 Task: Write and save a response "It is very easy to put your head in the sand about this until the crucial moment. It is also easy to attribute it to bad luck".
Action: Mouse moved to (532, 63)
Screenshot: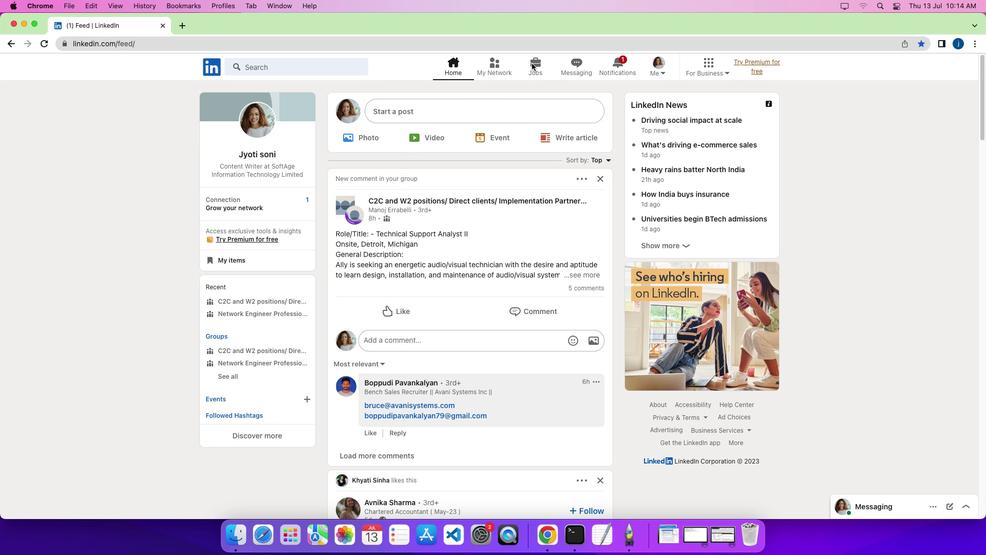 
Action: Mouse pressed left at (532, 63)
Screenshot: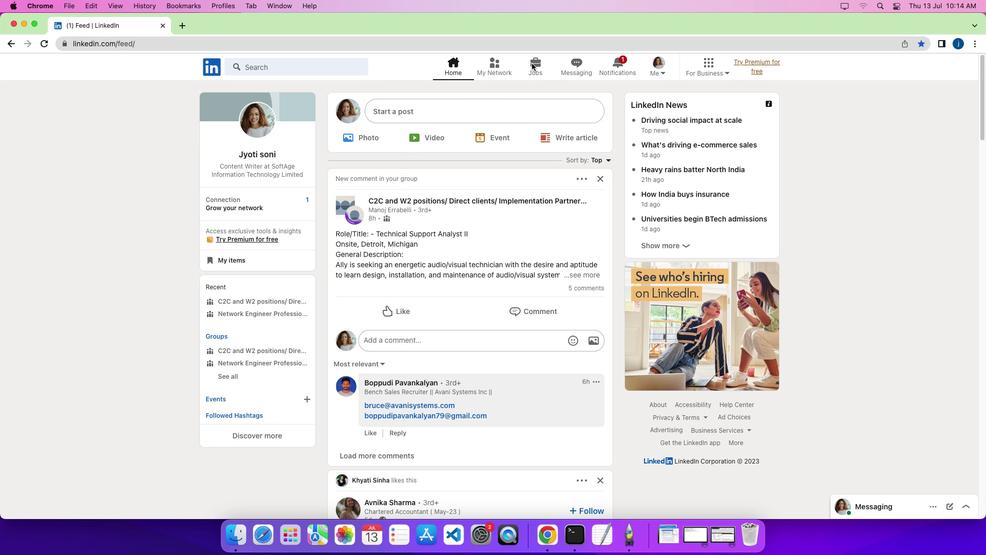 
Action: Mouse moved to (532, 63)
Screenshot: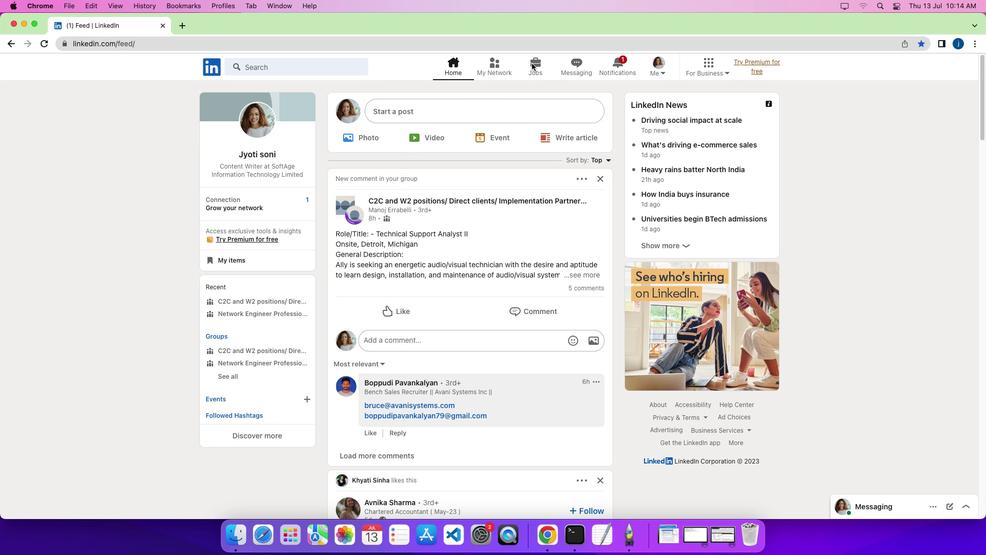 
Action: Mouse pressed left at (532, 63)
Screenshot: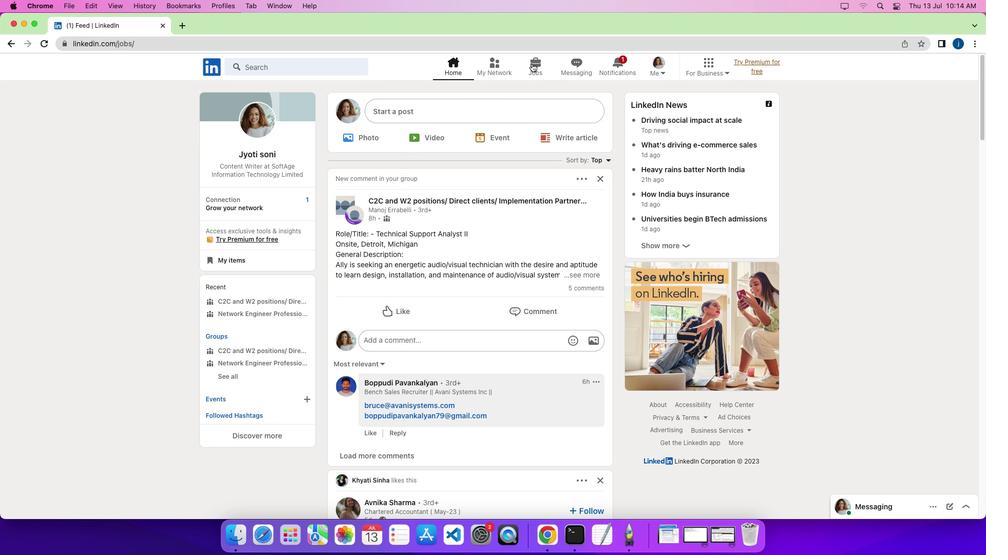 
Action: Mouse moved to (253, 186)
Screenshot: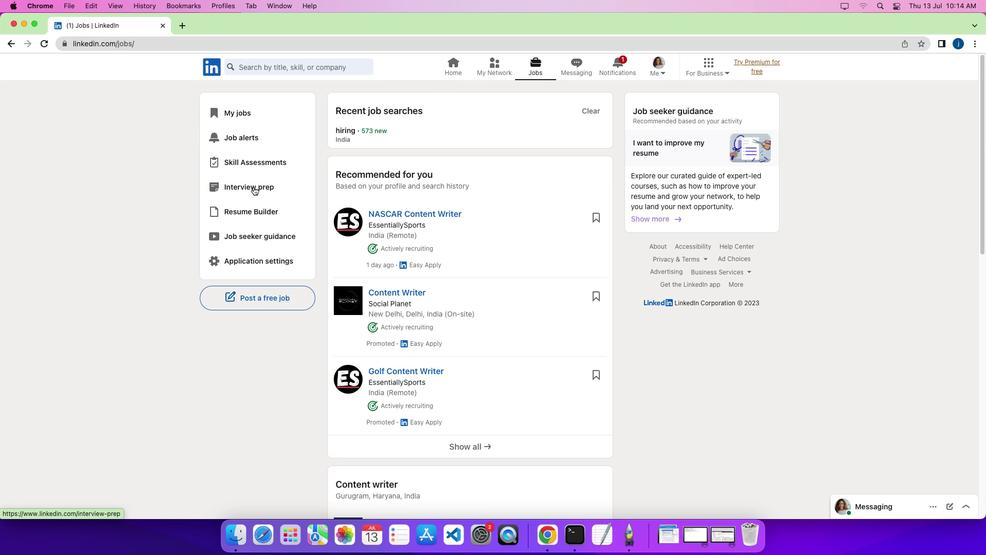 
Action: Mouse pressed left at (253, 186)
Screenshot: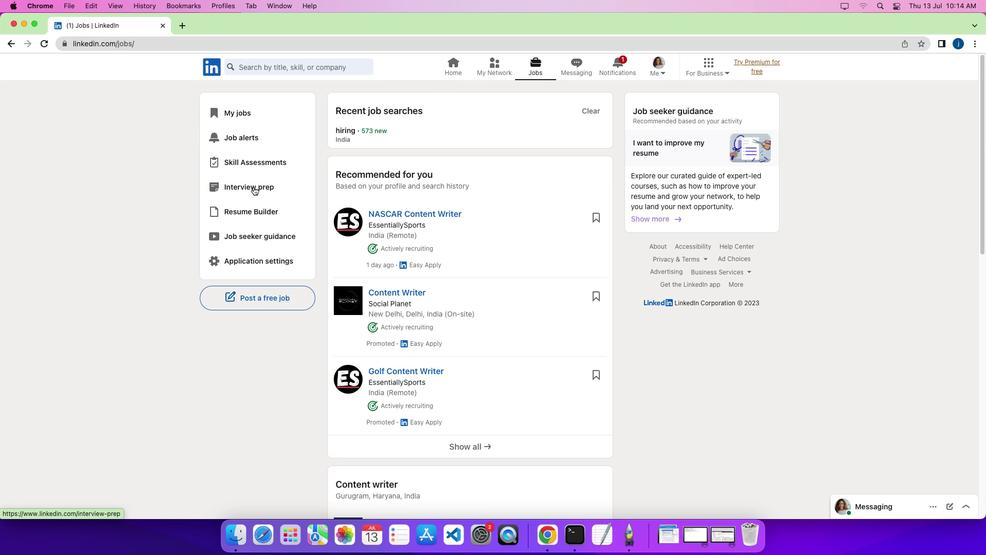 
Action: Mouse moved to (325, 109)
Screenshot: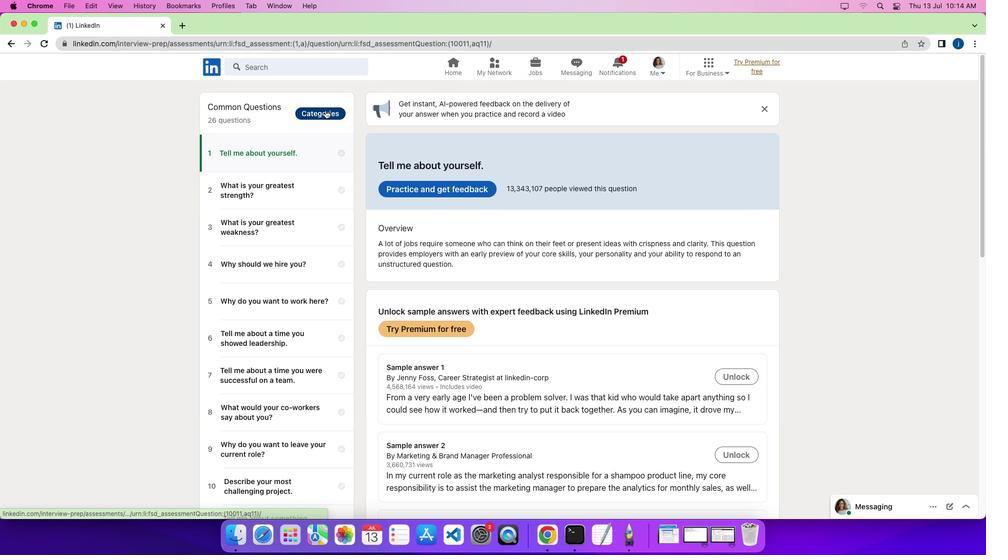 
Action: Mouse pressed left at (325, 109)
Screenshot: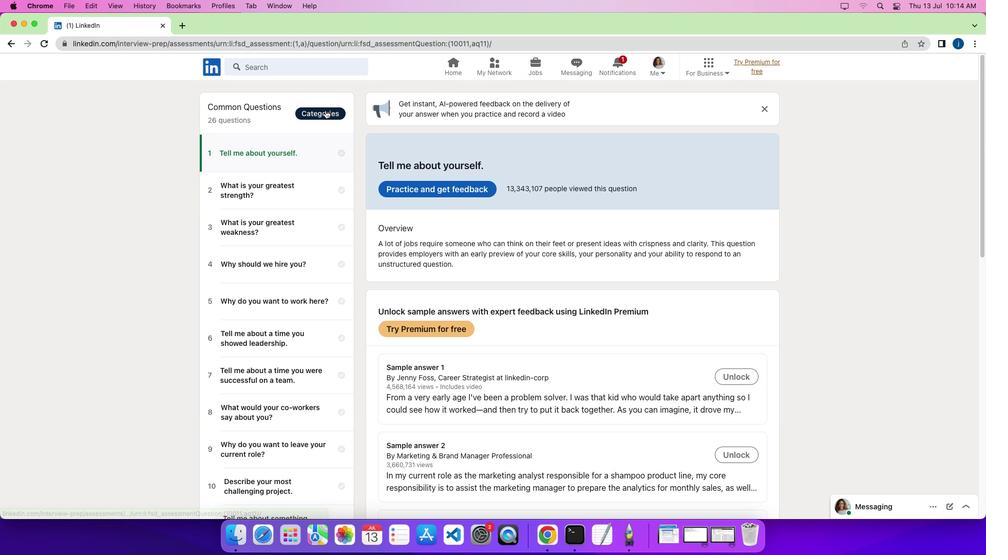 
Action: Mouse moved to (274, 446)
Screenshot: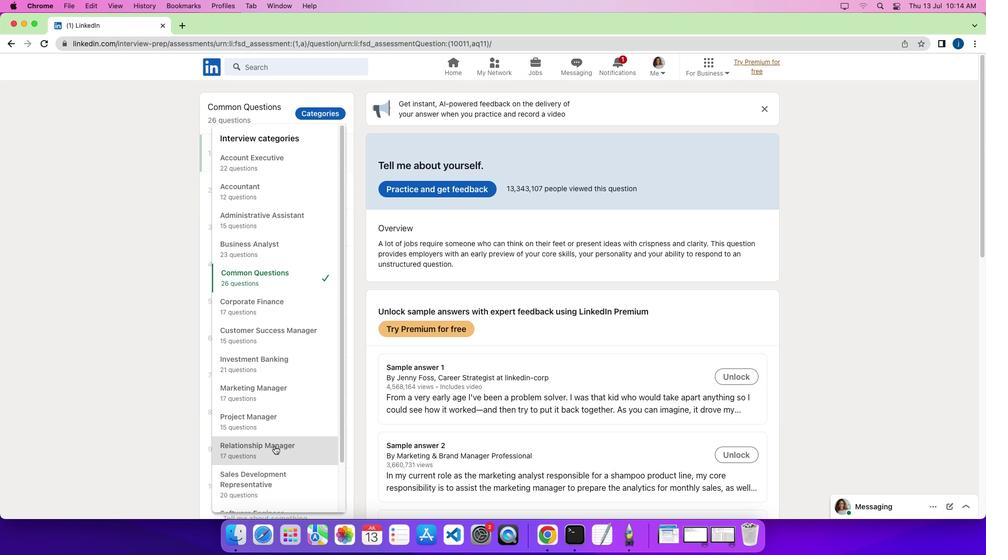 
Action: Mouse pressed left at (274, 446)
Screenshot: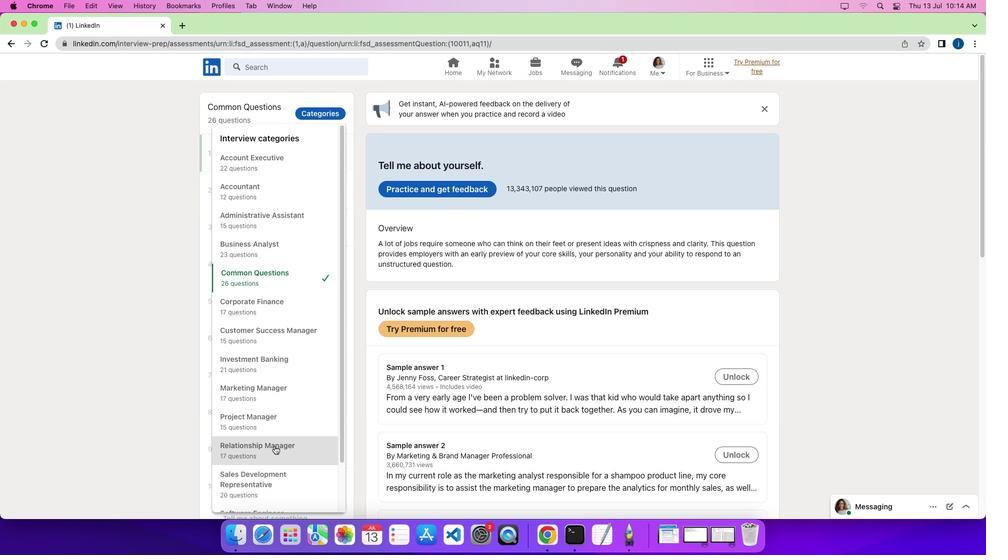 
Action: Mouse moved to (274, 445)
Screenshot: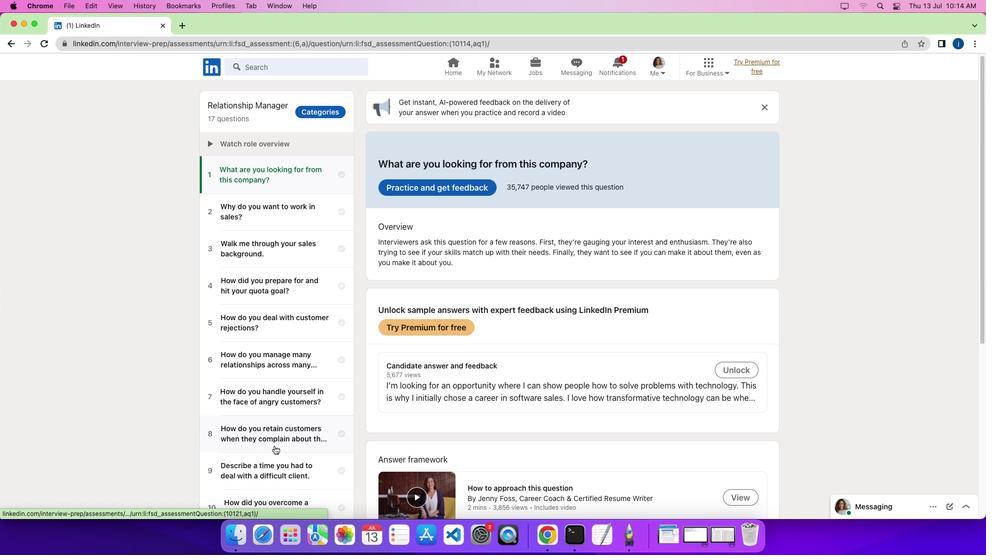 
Action: Mouse scrolled (274, 445) with delta (0, 0)
Screenshot: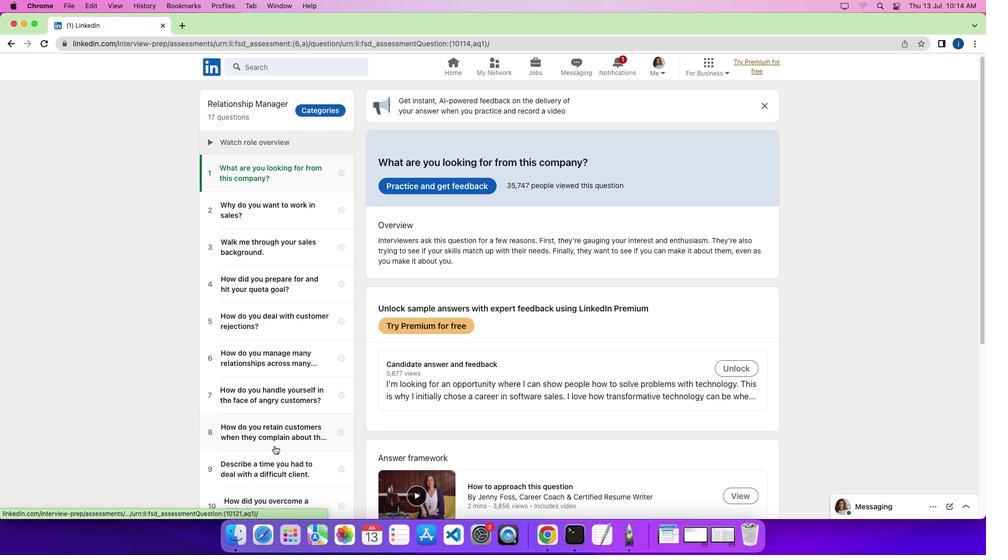 
Action: Mouse scrolled (274, 445) with delta (0, 0)
Screenshot: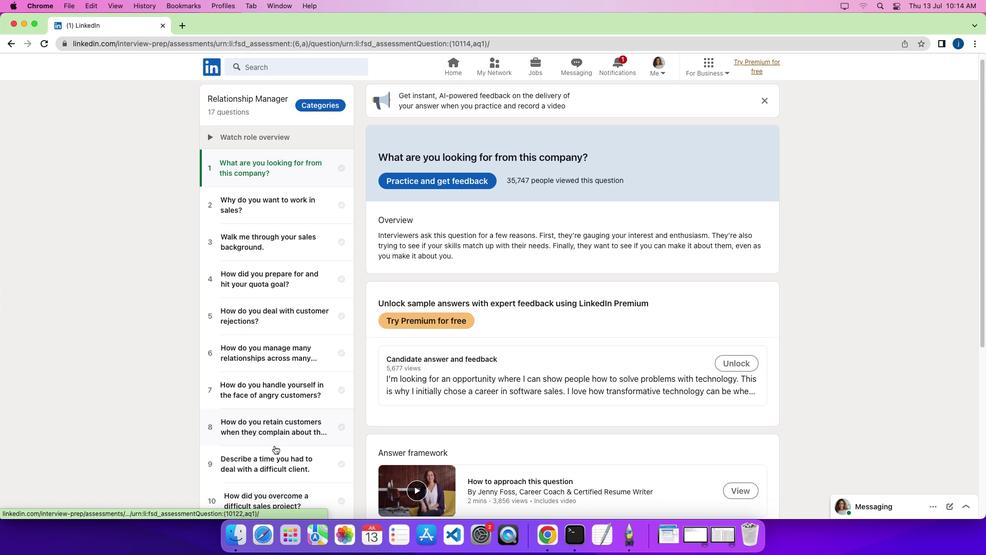 
Action: Mouse scrolled (274, 445) with delta (0, 0)
Screenshot: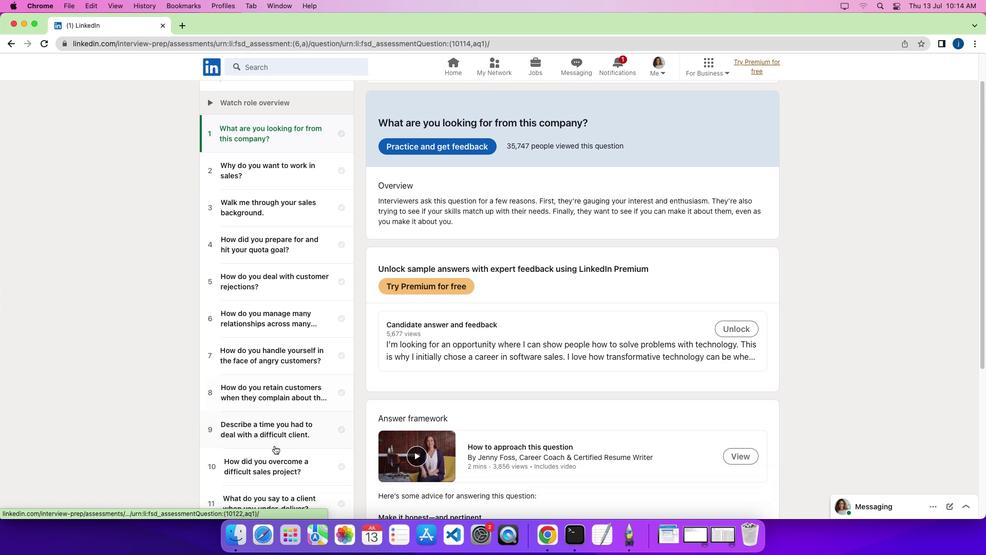 
Action: Mouse scrolled (274, 445) with delta (0, 0)
Screenshot: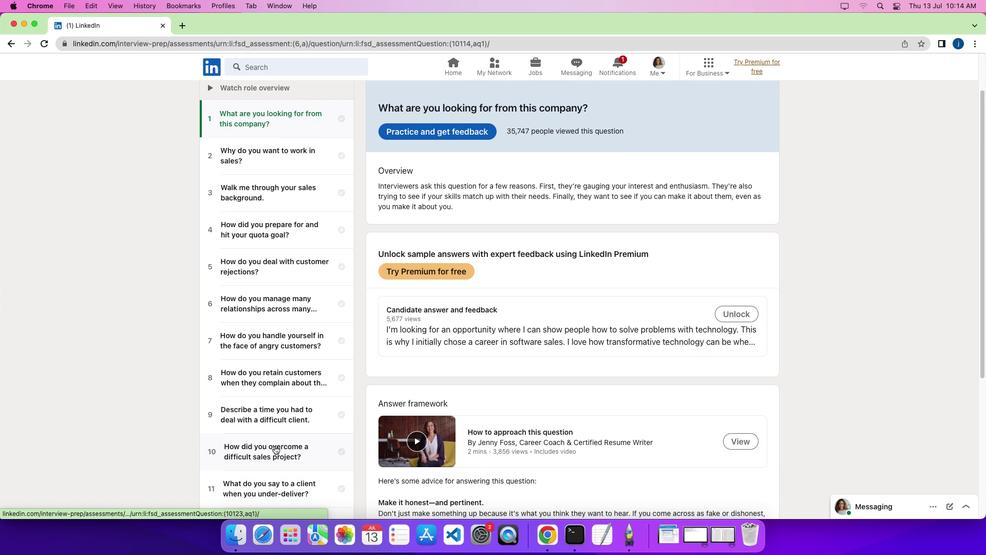 
Action: Mouse scrolled (274, 445) with delta (0, 0)
Screenshot: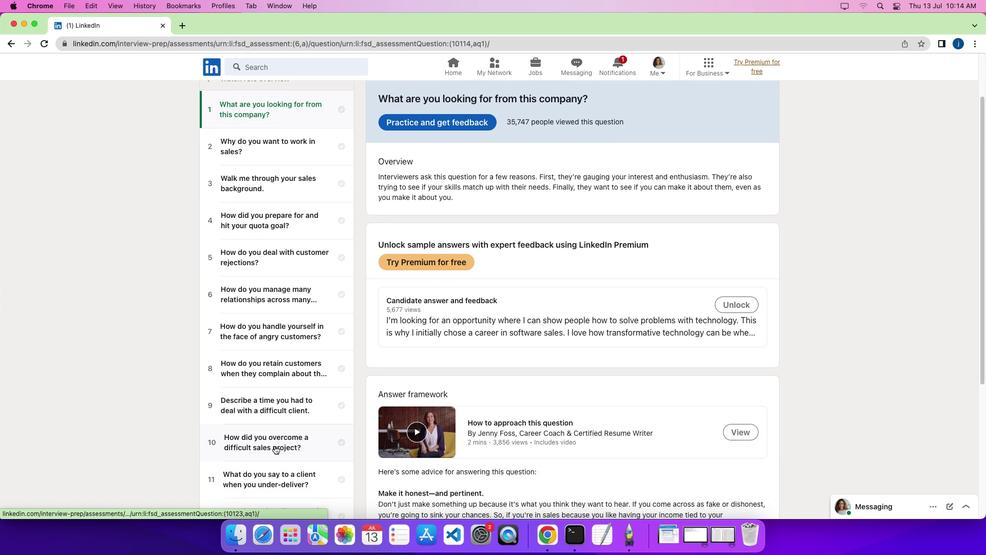 
Action: Mouse moved to (273, 456)
Screenshot: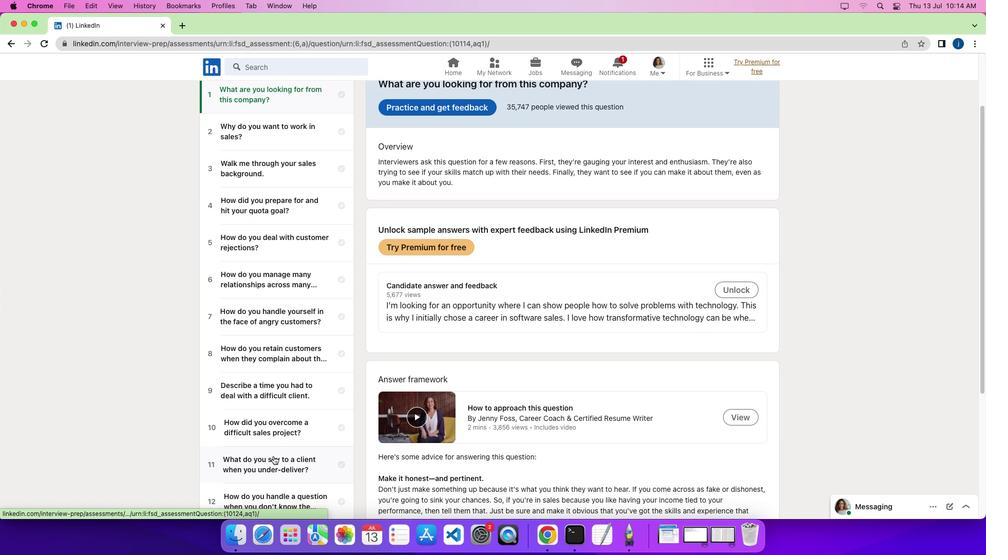 
Action: Mouse pressed left at (273, 456)
Screenshot: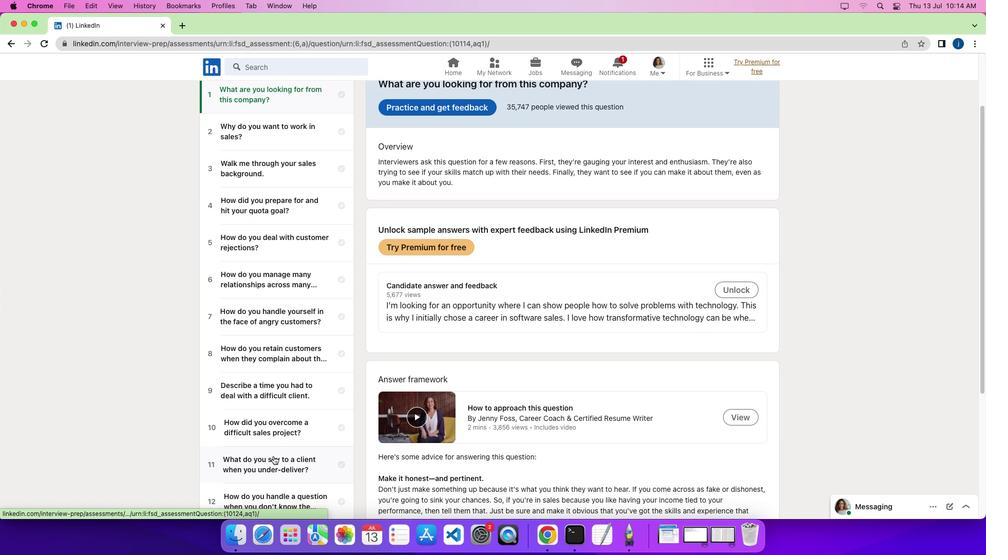 
Action: Mouse moved to (459, 188)
Screenshot: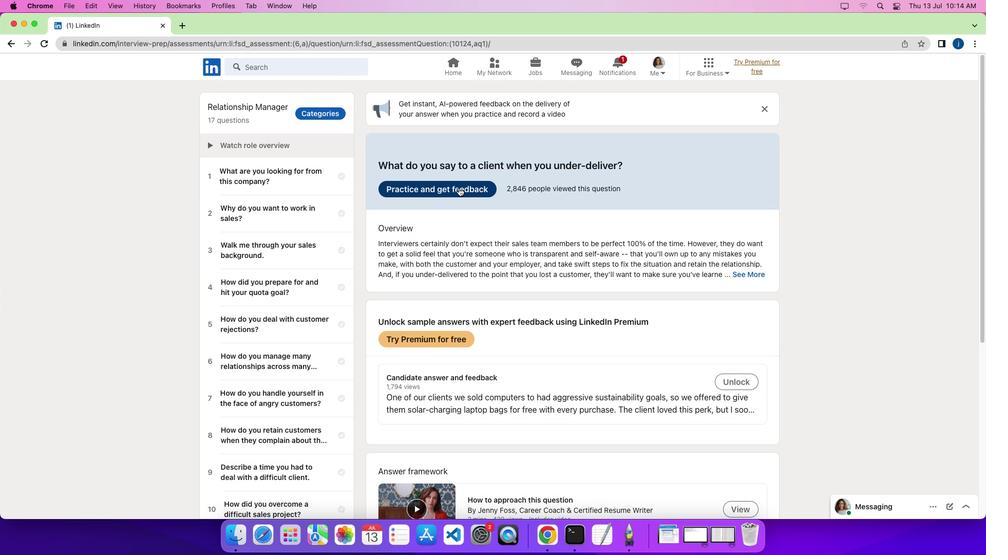 
Action: Mouse pressed left at (459, 188)
Screenshot: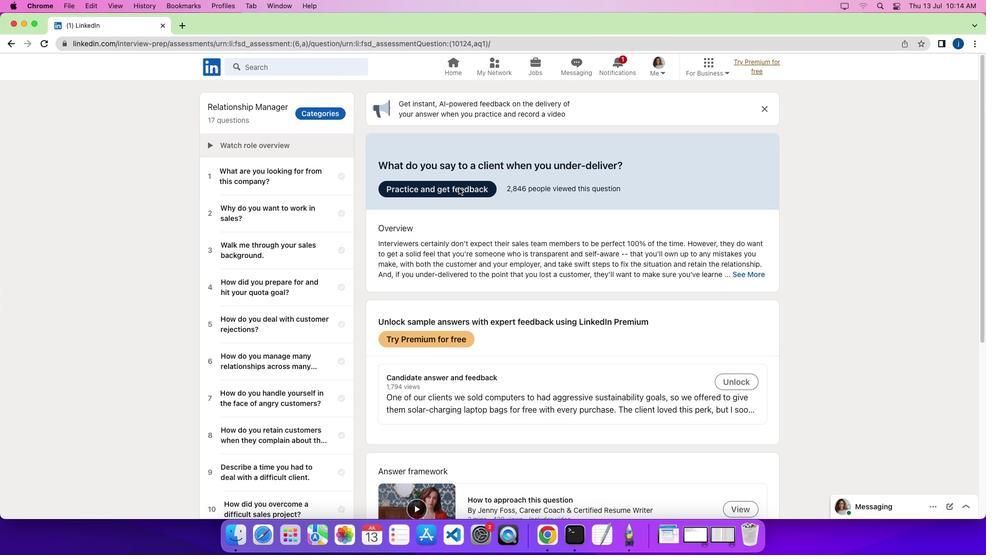 
Action: Mouse moved to (468, 308)
Screenshot: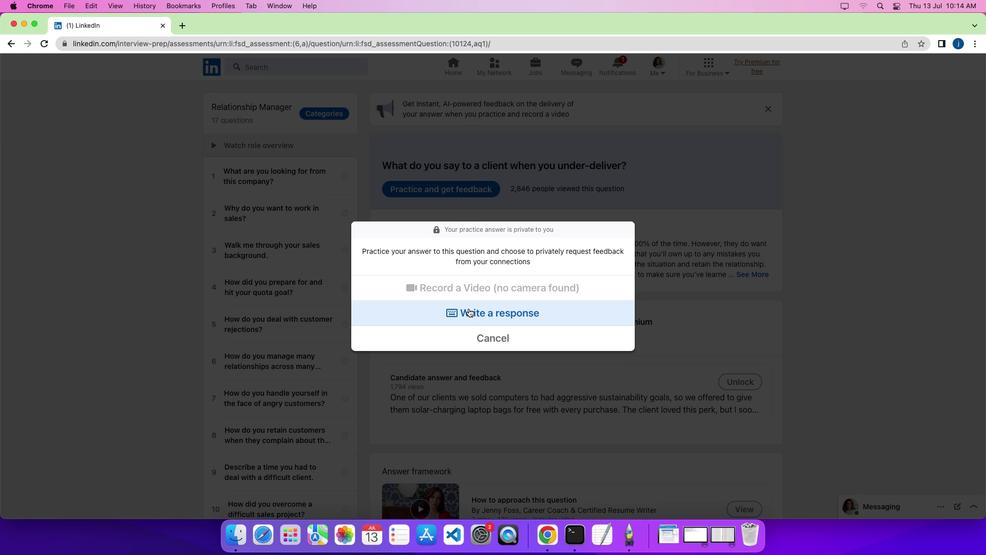 
Action: Mouse pressed left at (468, 308)
Screenshot: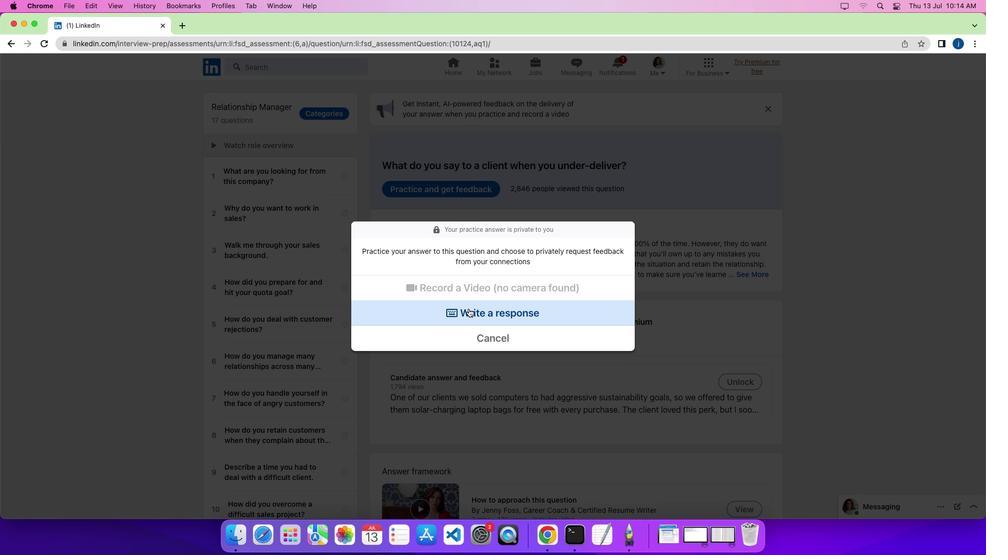 
Action: Mouse moved to (463, 291)
Screenshot: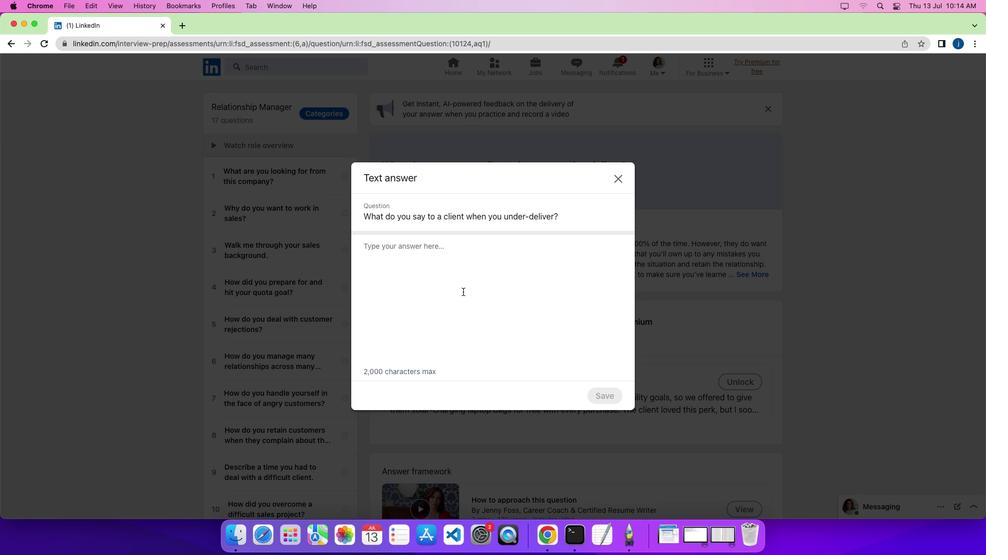 
Action: Mouse pressed left at (463, 291)
Screenshot: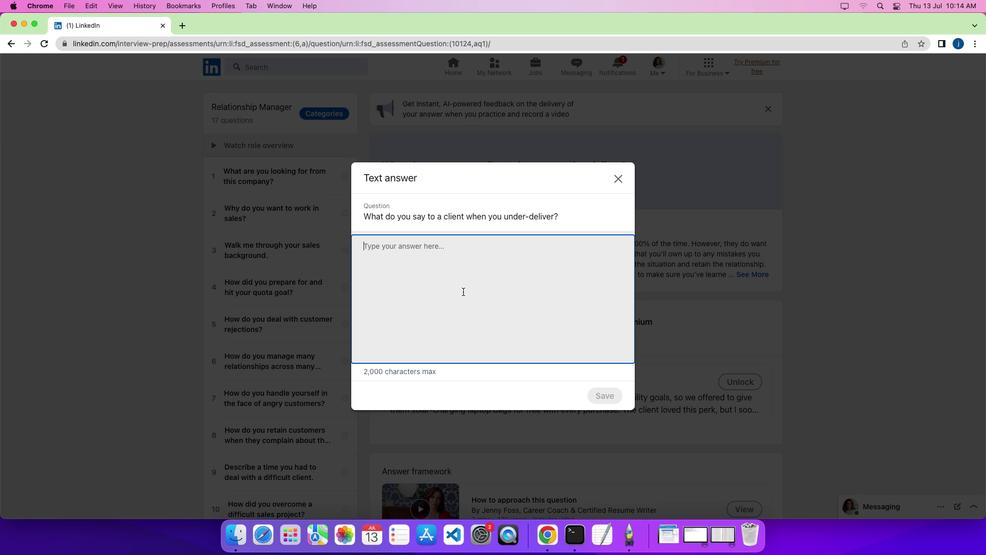 
Action: Key pressed Key.shift'I''t'Key.space'i''s'Key.space'v''e''r''y'Key.space'e''a''s''y'Key.space't''o'Key.space'p''u''t'Key.space'y''o''u''r'Key.space'h''e''a''d'Key.space'i''n'Key.space't''h''e'Key.space's''a''n''d'Key.space'a''b''o''u''t'Key.space't''h''i''s'Key.space'u''n''t''i''l'Key.space't''h''e'Key.space'c''r''u''c''i''a''l'Key.space'm''o''m''e''n''t''.'Key.spaceKey.shift'I''t'Key.space'i''s'Key.space'a''l''s''o'Key.space'e''a''s''y'Key.space't'Key.spaceKey.backspace'o'Key.space'a''t''t''r''i''b''u''t''e'Key.space'i''t'Key.space't''o'Key.space'b''a''d'Key.space'l''u''c''k''.'
Screenshot: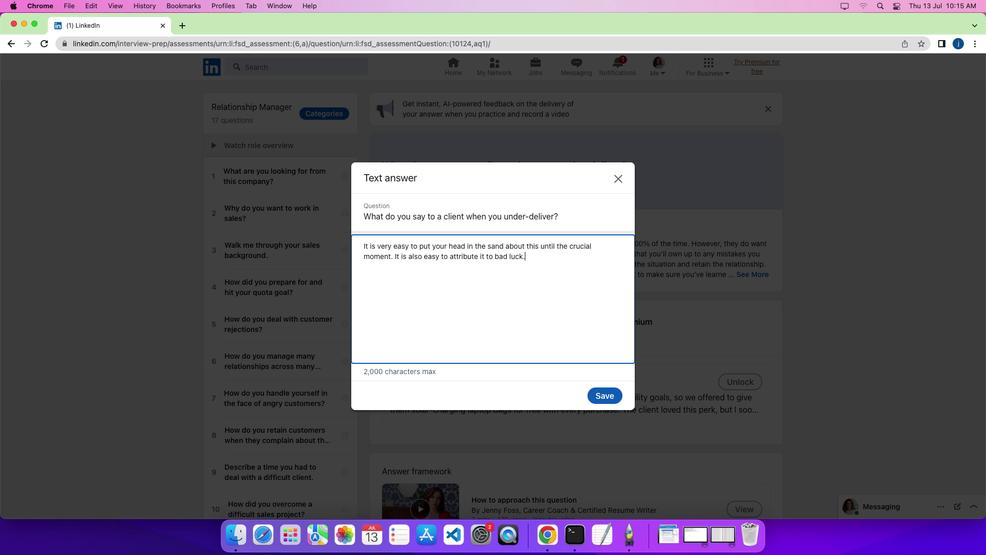 
Action: Mouse moved to (602, 397)
Screenshot: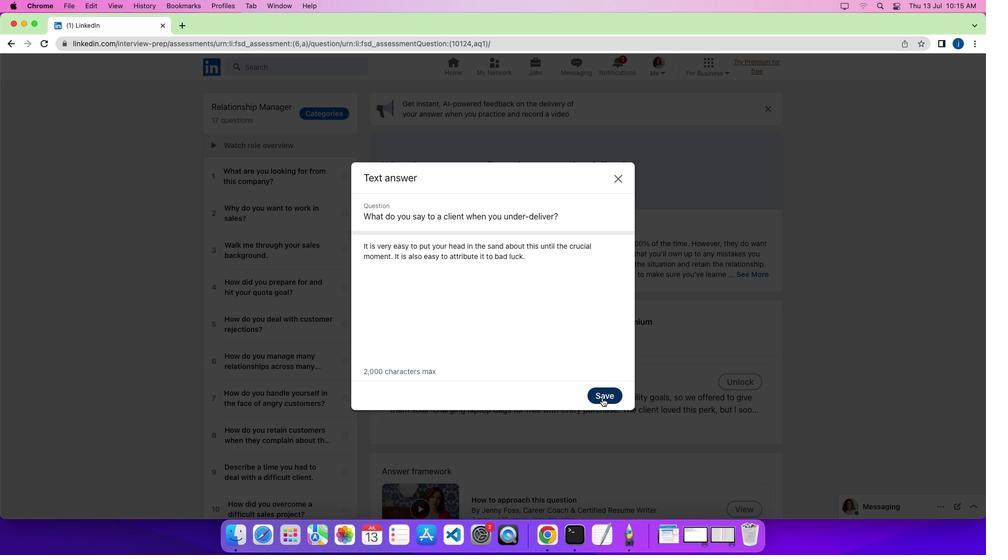 
Action: Mouse pressed left at (602, 397)
Screenshot: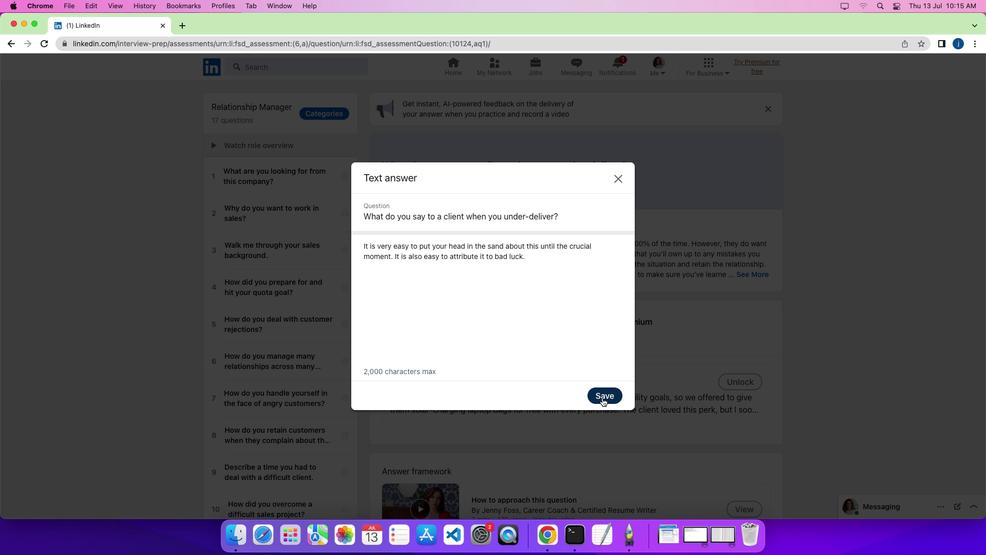 
Action: Mouse moved to (602, 397)
Screenshot: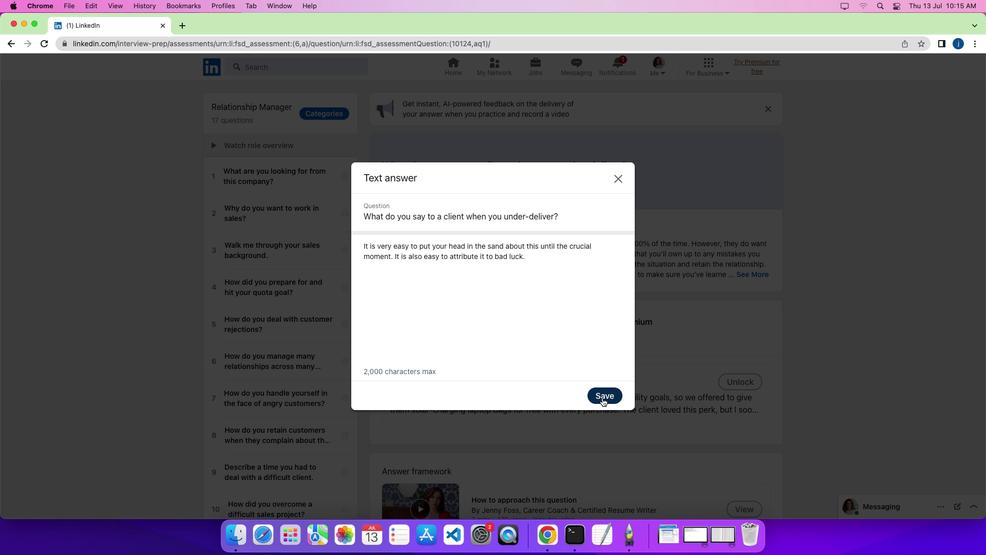
